 Task: Set and save  "Integer pixel motion estimation method" for "H.264/MPEG-4 Part 10/AVC encoder (x264 10-bit)" to hex.
Action: Mouse moved to (126, 20)
Screenshot: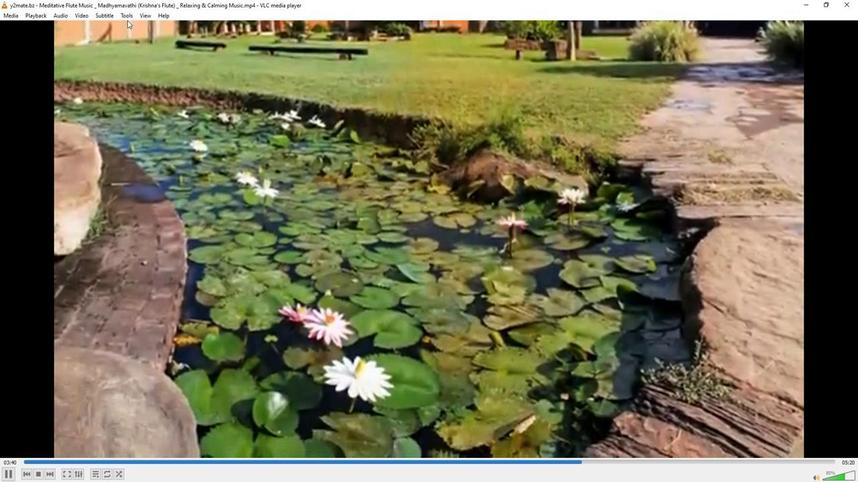 
Action: Mouse pressed left at (126, 20)
Screenshot: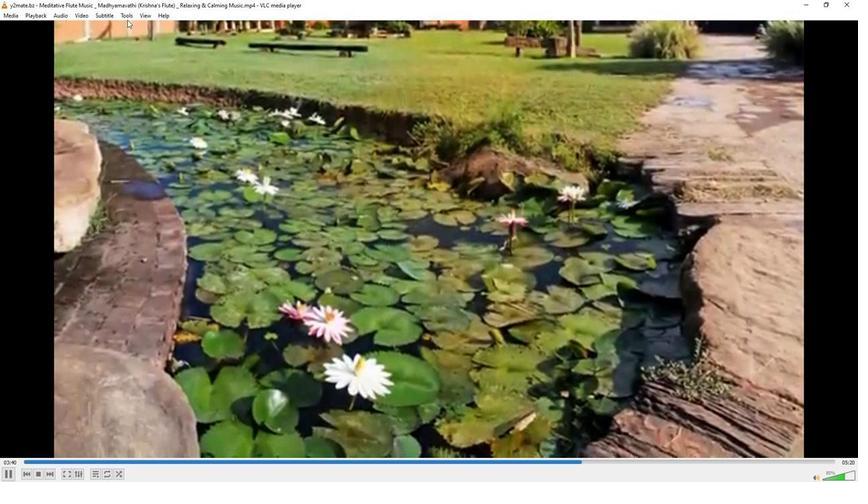 
Action: Mouse moved to (154, 120)
Screenshot: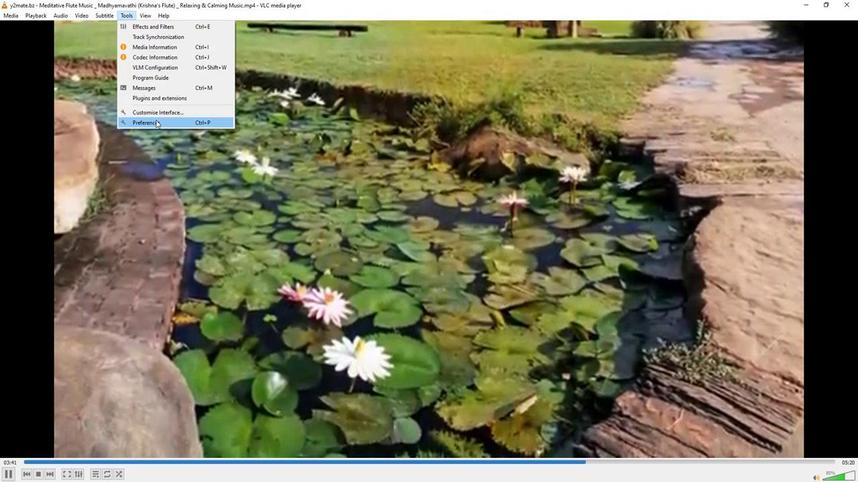 
Action: Mouse pressed left at (154, 120)
Screenshot: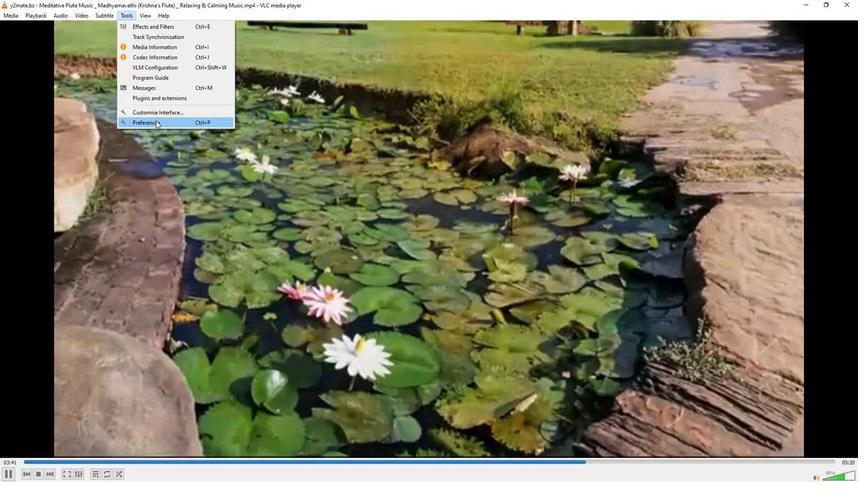 
Action: Mouse moved to (283, 393)
Screenshot: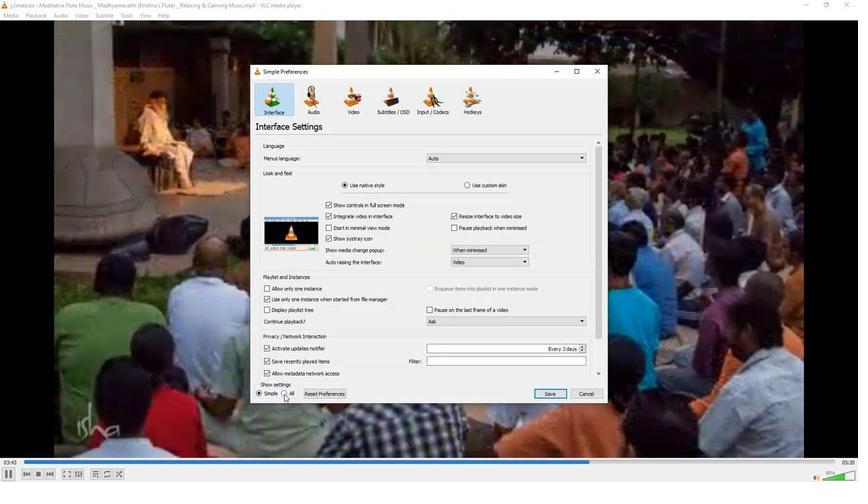 
Action: Mouse pressed left at (283, 393)
Screenshot: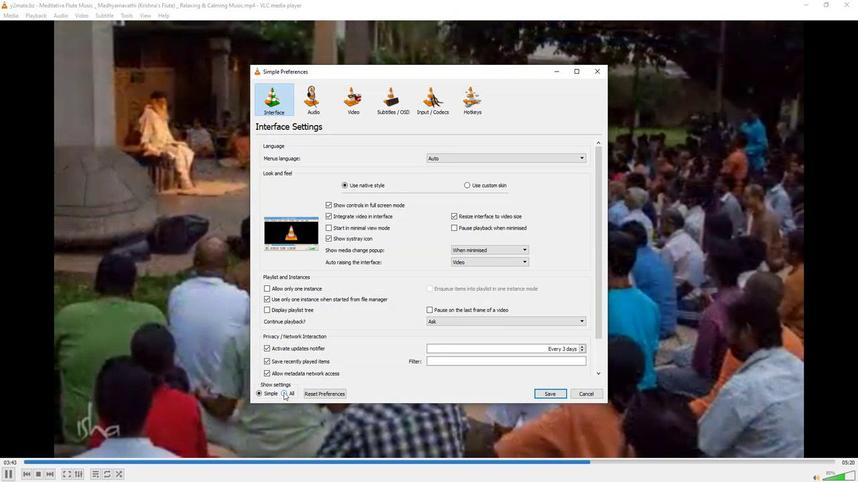 
Action: Mouse moved to (268, 303)
Screenshot: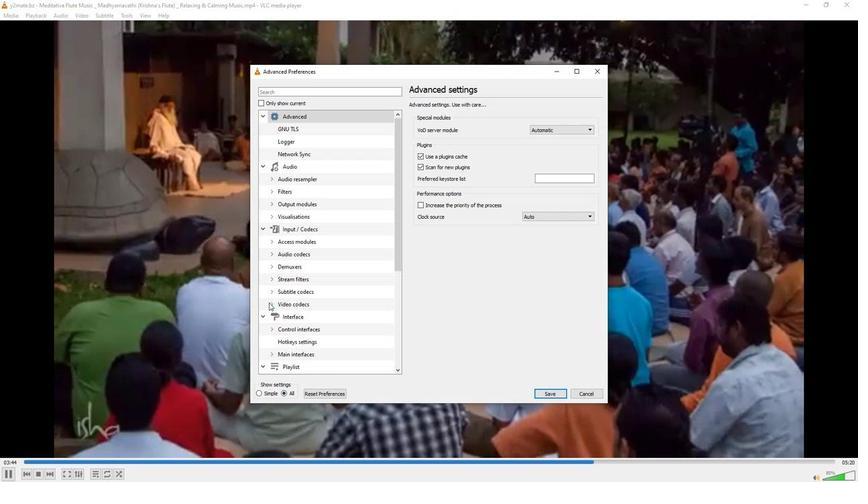 
Action: Mouse pressed left at (268, 303)
Screenshot: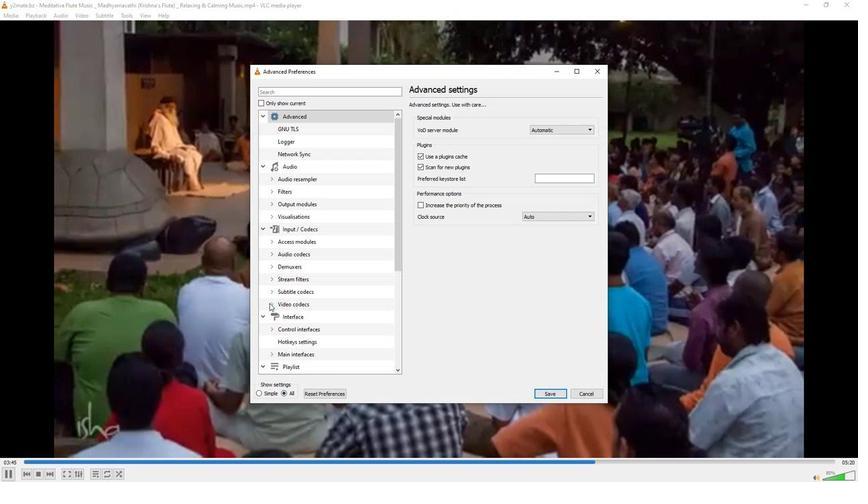 
Action: Mouse moved to (278, 334)
Screenshot: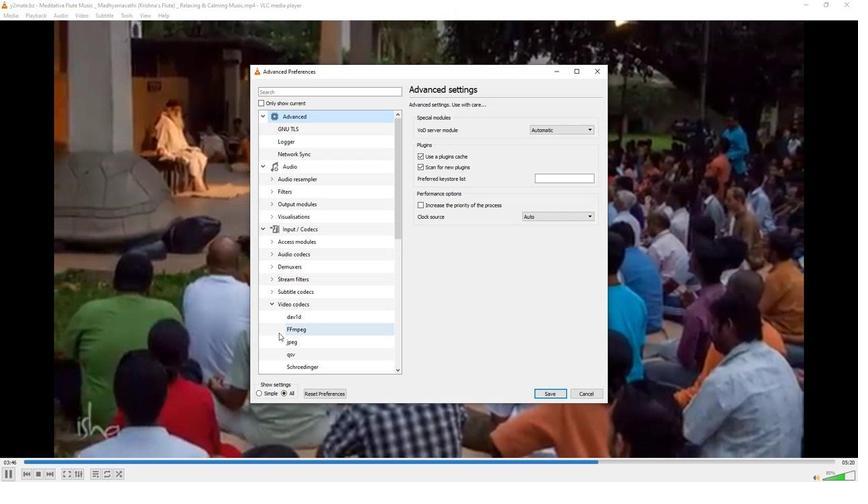 
Action: Mouse scrolled (278, 333) with delta (0, 0)
Screenshot: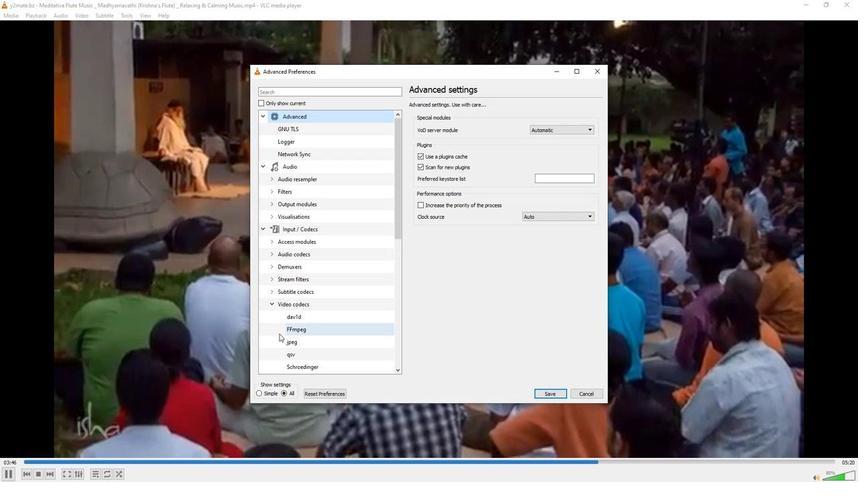 
Action: Mouse scrolled (278, 333) with delta (0, 0)
Screenshot: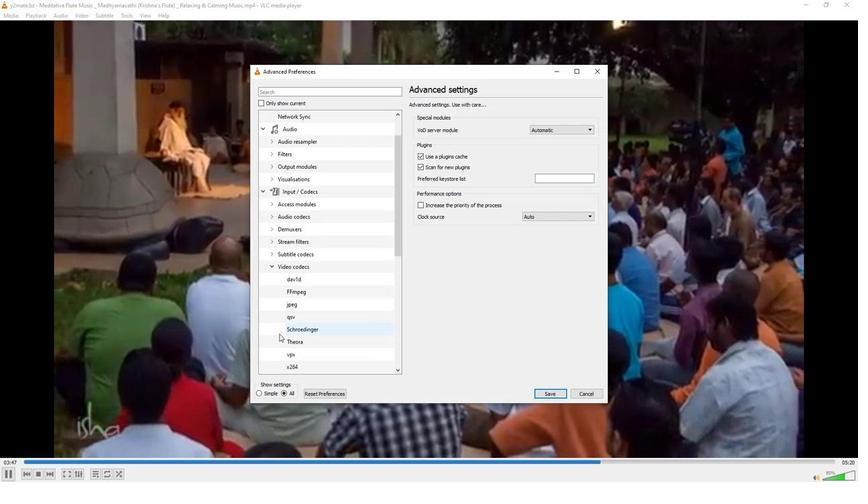 
Action: Mouse moved to (288, 340)
Screenshot: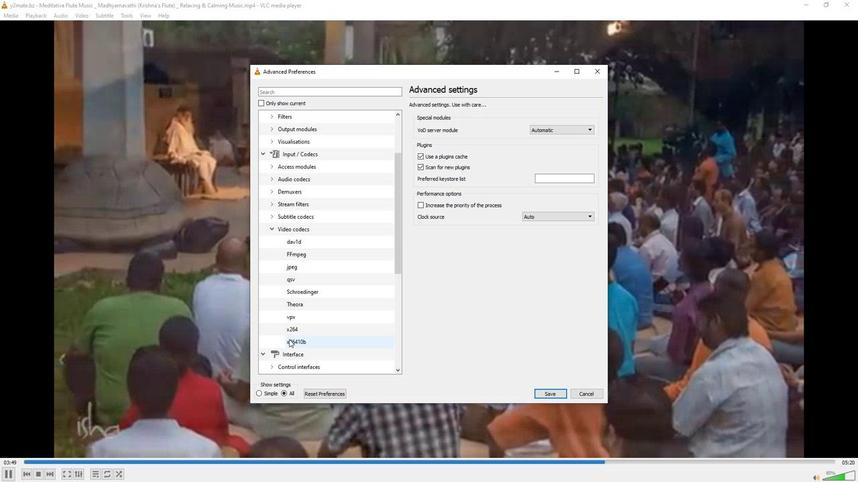 
Action: Mouse pressed left at (288, 340)
Screenshot: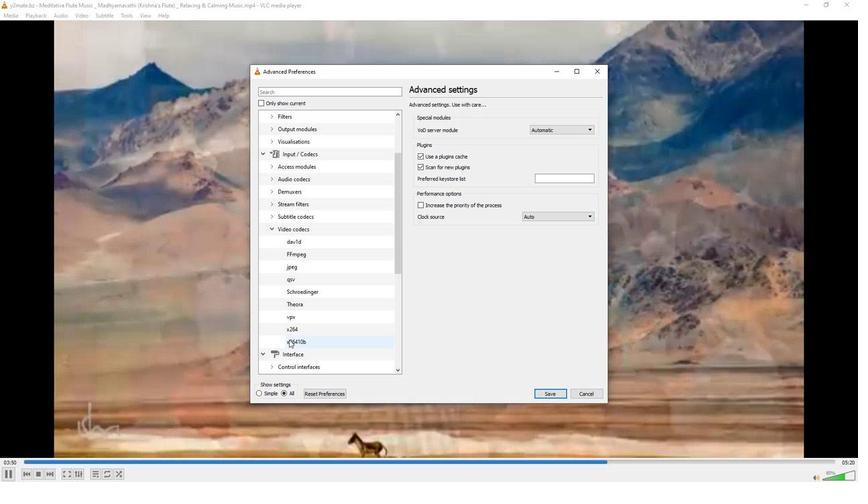 
Action: Mouse moved to (427, 331)
Screenshot: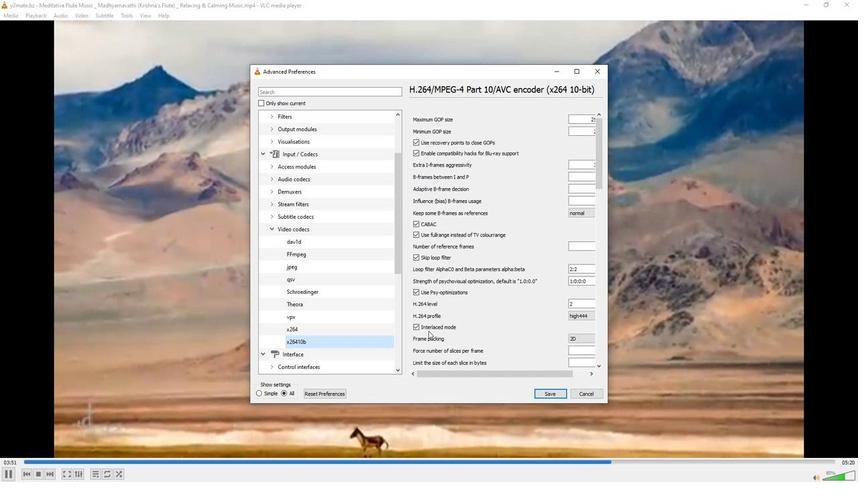 
Action: Mouse scrolled (427, 331) with delta (0, 0)
Screenshot: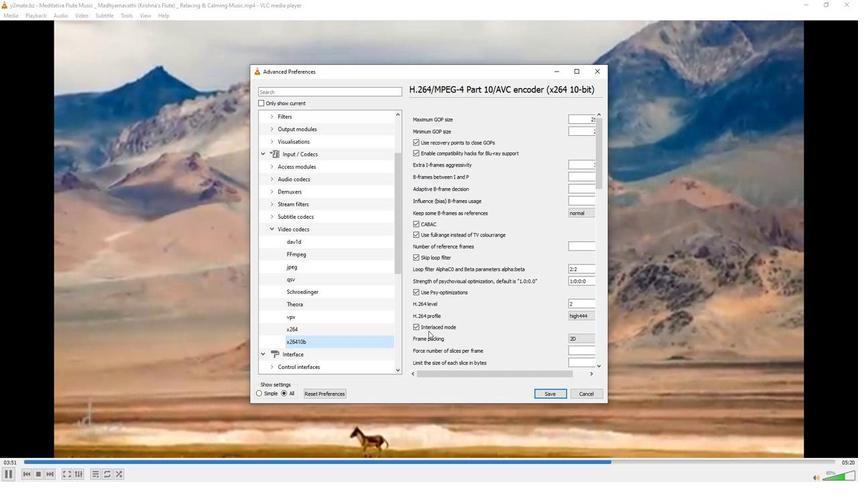 
Action: Mouse scrolled (427, 331) with delta (0, 0)
Screenshot: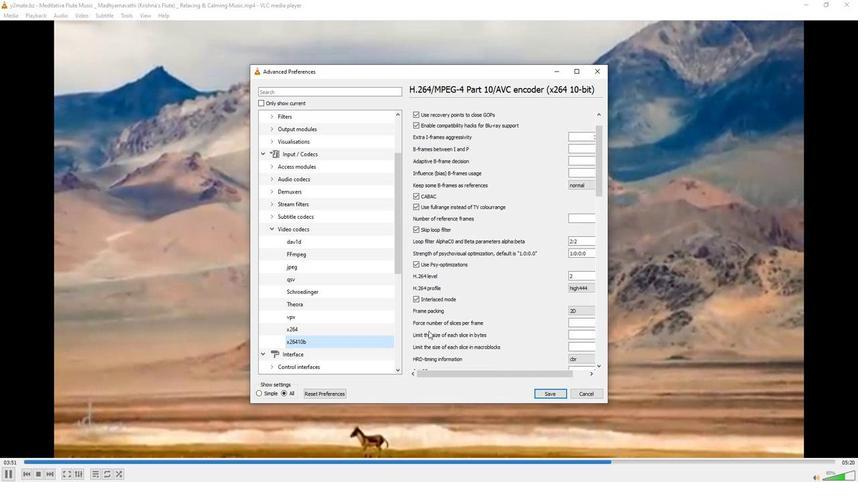 
Action: Mouse scrolled (427, 331) with delta (0, 0)
Screenshot: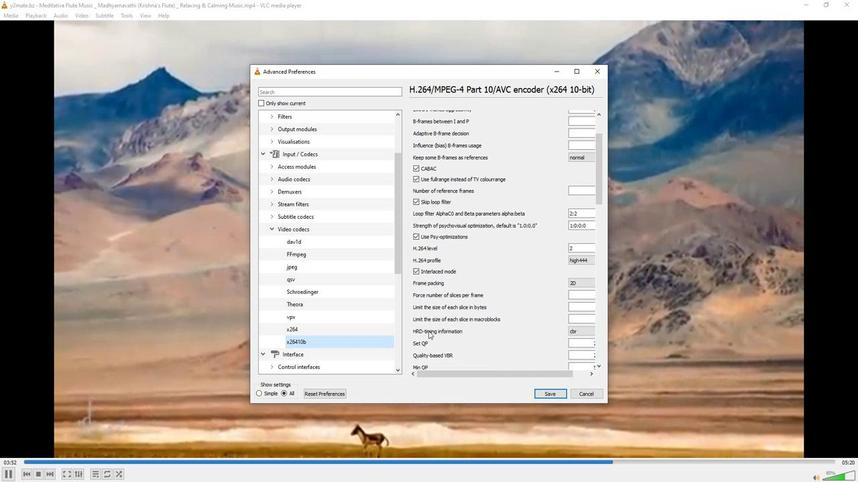 
Action: Mouse scrolled (427, 331) with delta (0, 0)
Screenshot: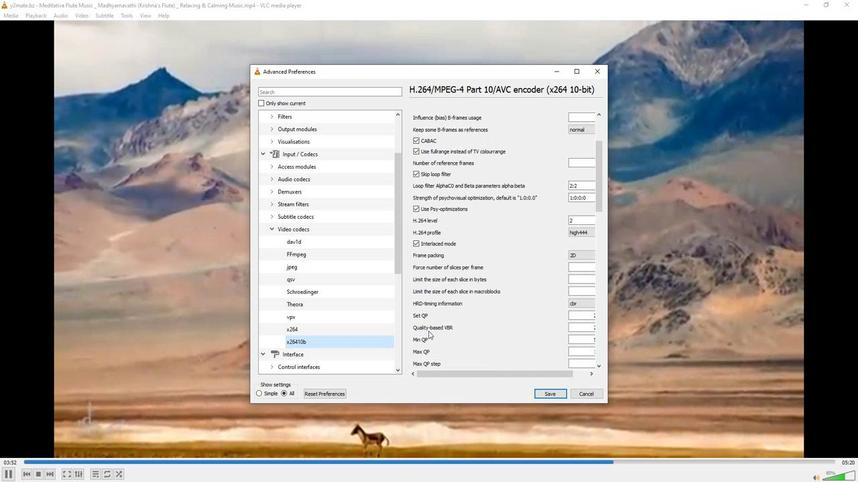 
Action: Mouse scrolled (427, 331) with delta (0, 0)
Screenshot: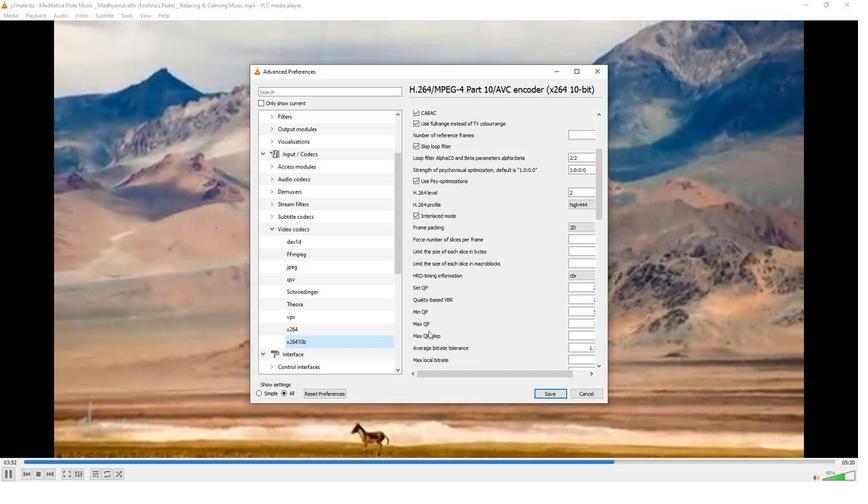 
Action: Mouse scrolled (427, 331) with delta (0, 0)
Screenshot: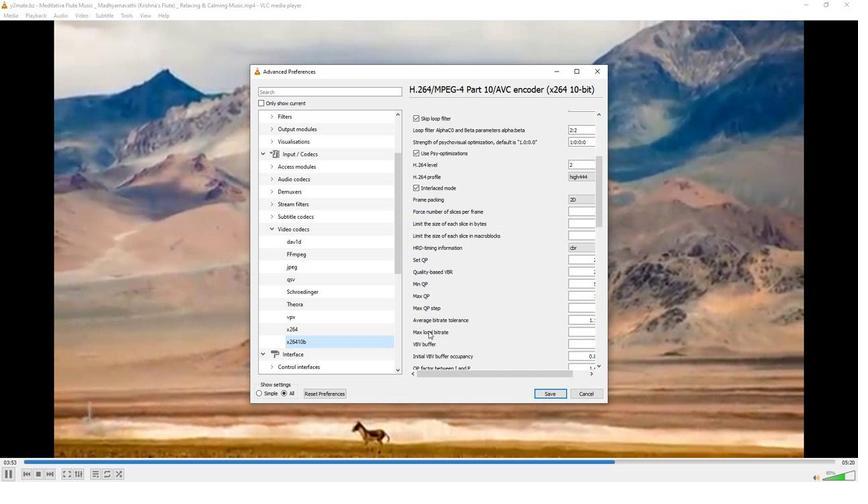 
Action: Mouse scrolled (427, 331) with delta (0, 0)
Screenshot: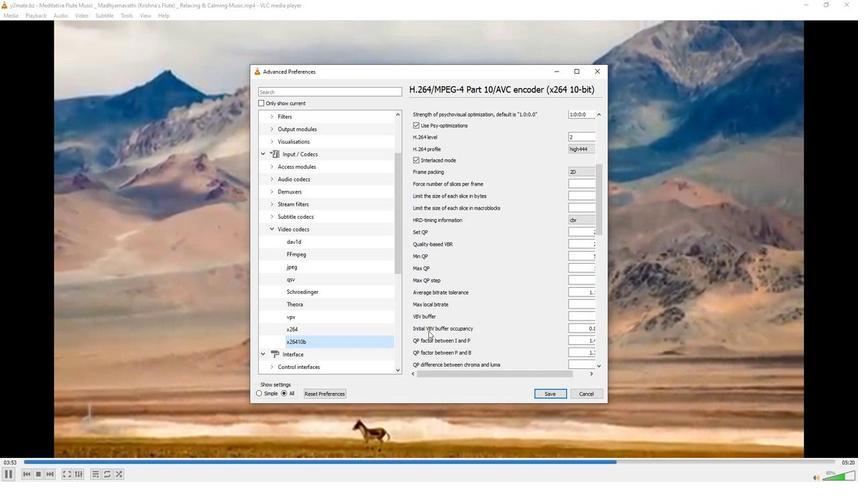 
Action: Mouse scrolled (427, 331) with delta (0, 0)
Screenshot: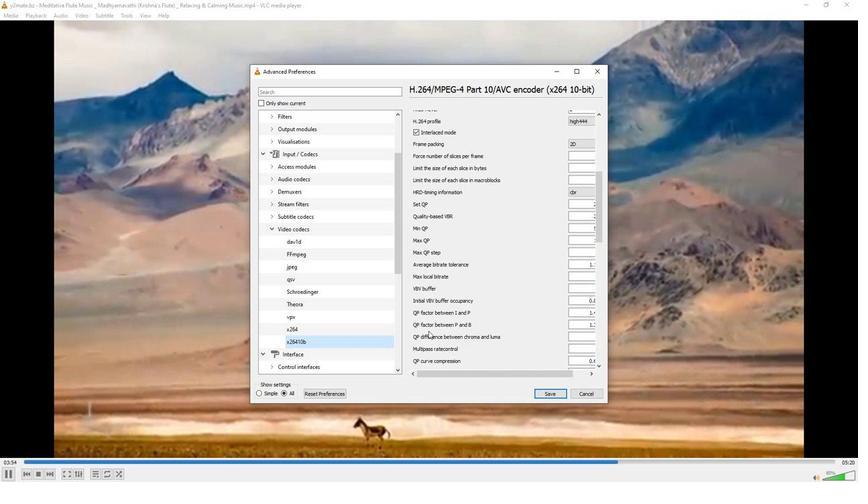 
Action: Mouse scrolled (427, 331) with delta (0, 0)
Screenshot: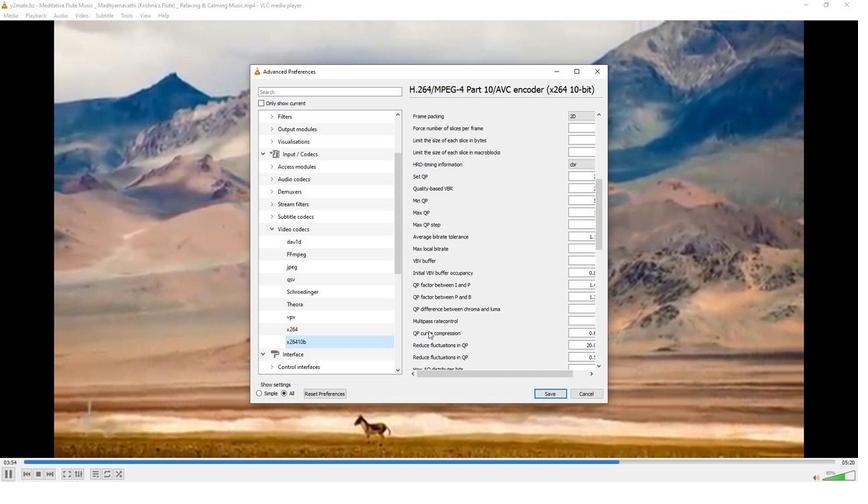 
Action: Mouse scrolled (427, 331) with delta (0, 0)
Screenshot: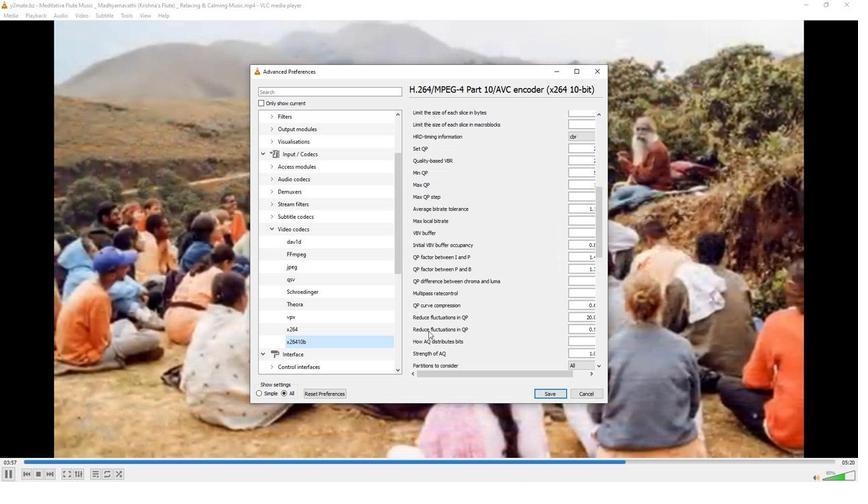 
Action: Mouse scrolled (427, 331) with delta (0, 0)
Screenshot: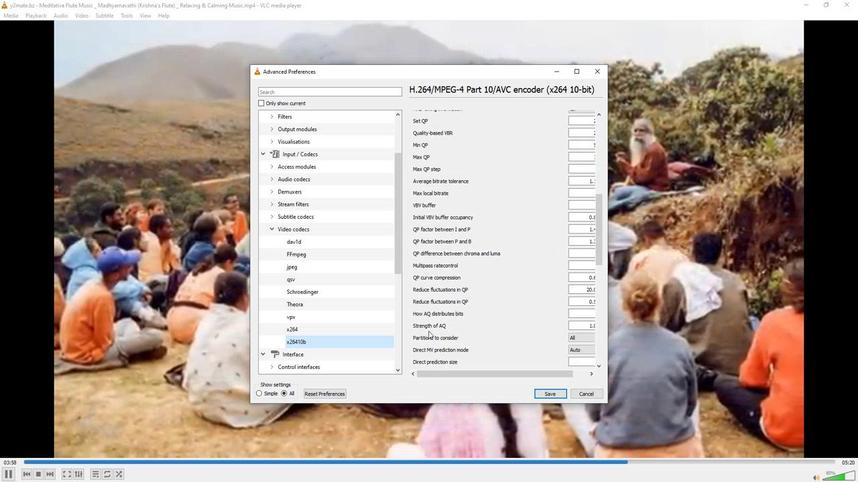 
Action: Mouse scrolled (427, 331) with delta (0, 0)
Screenshot: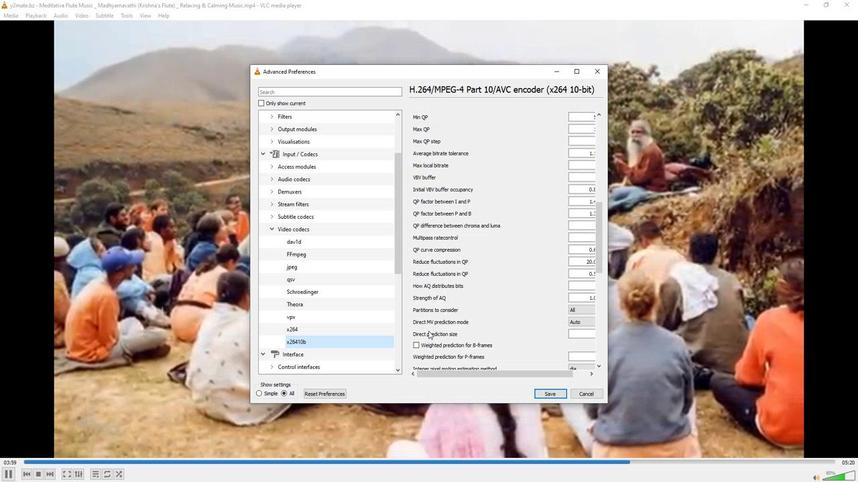
Action: Mouse moved to (584, 341)
Screenshot: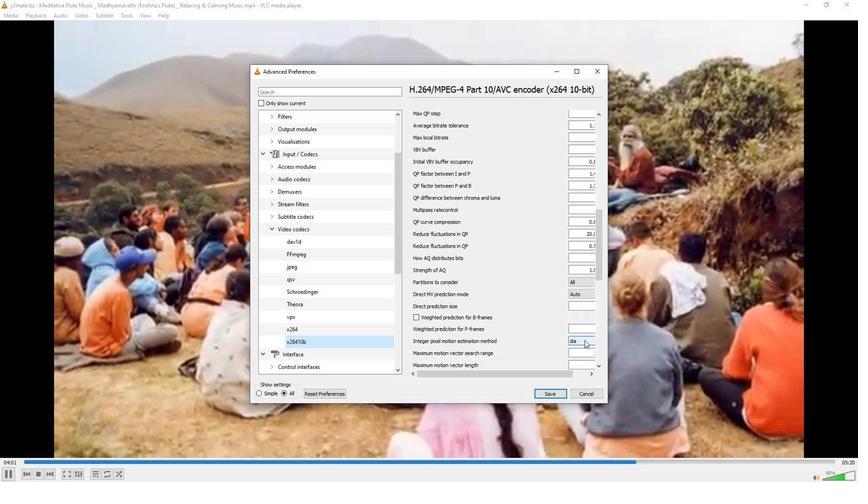 
Action: Mouse pressed left at (584, 341)
Screenshot: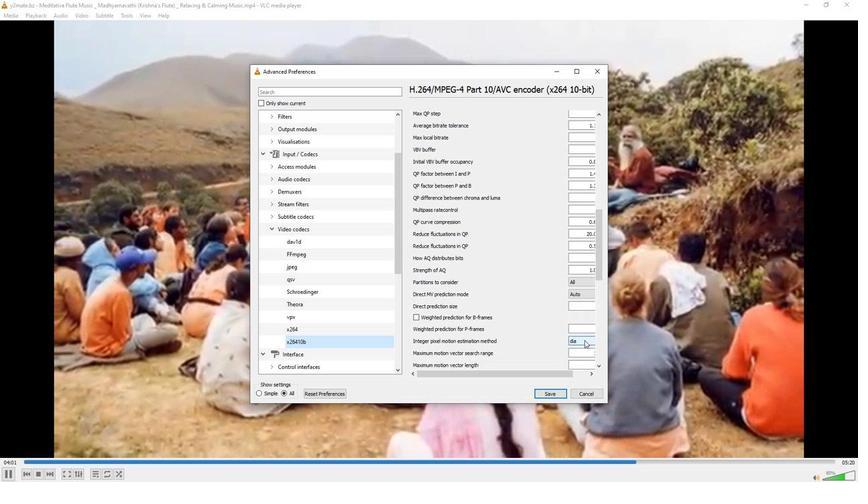 
Action: Mouse moved to (575, 354)
Screenshot: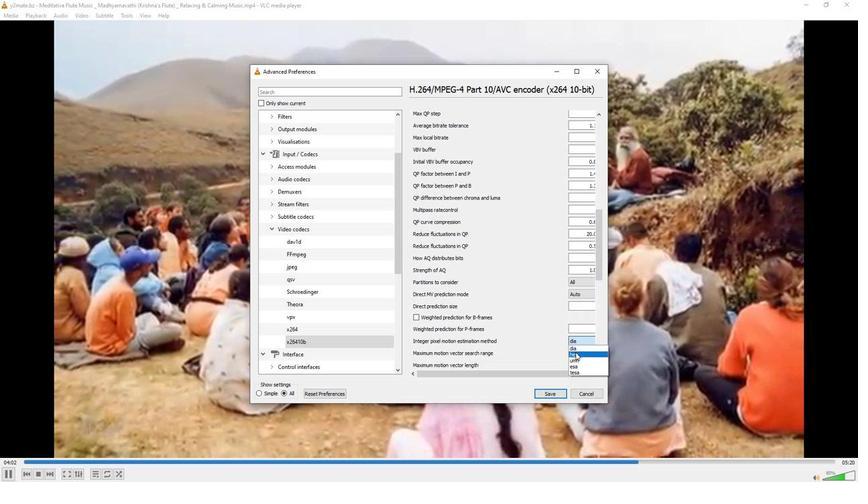 
Action: Mouse pressed left at (575, 354)
Screenshot: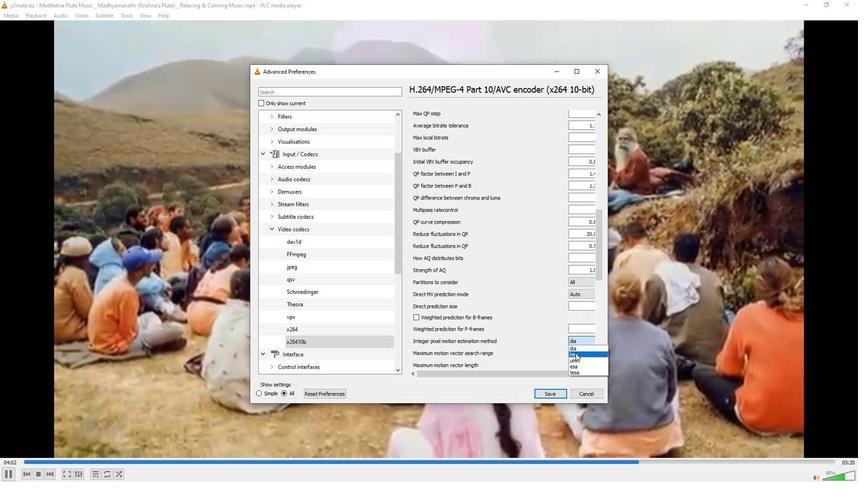 
Action: Mouse moved to (576, 352)
Screenshot: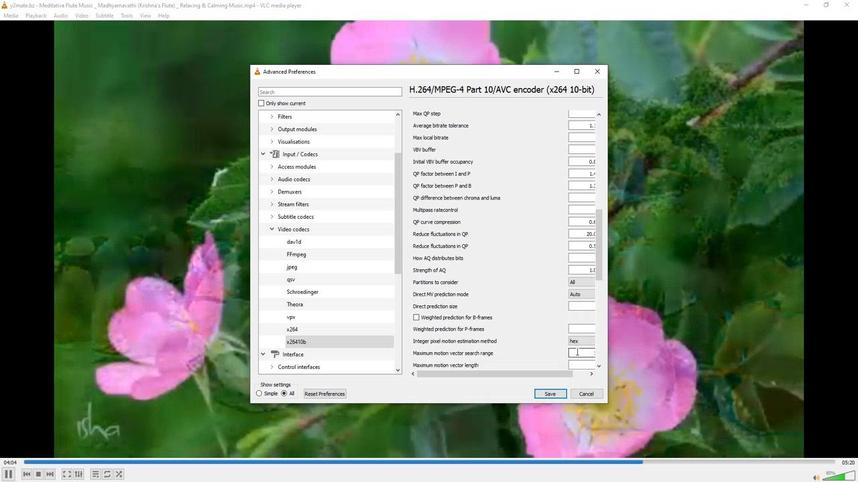
